 Task: Create a board button that put to URL "https://openai.com/blog/chatgpt".
Action: Mouse moved to (966, 79)
Screenshot: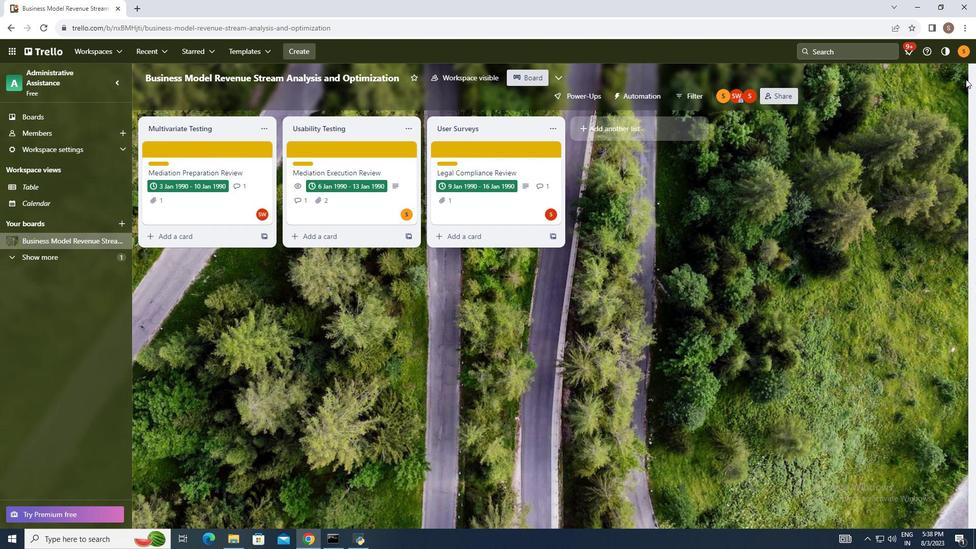 
Action: Mouse pressed left at (966, 79)
Screenshot: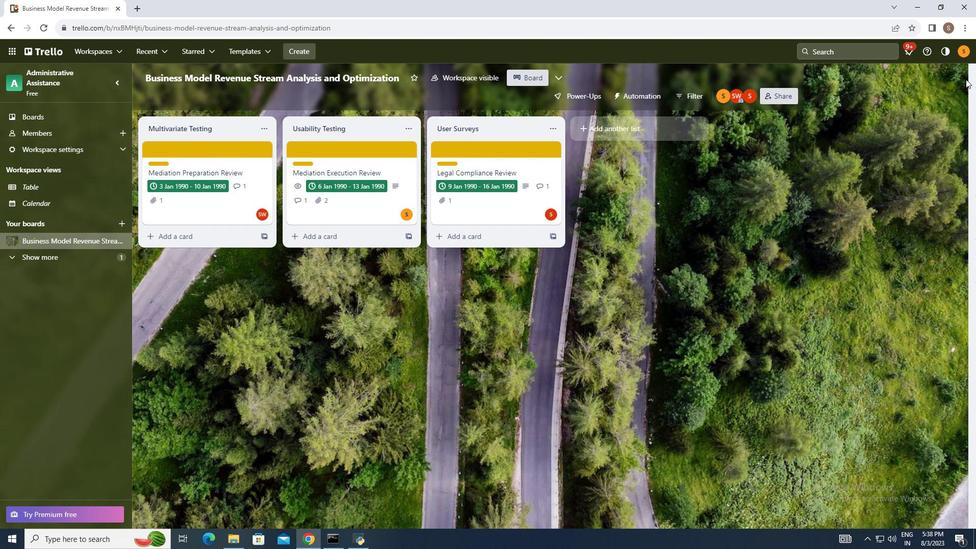 
Action: Mouse moved to (876, 219)
Screenshot: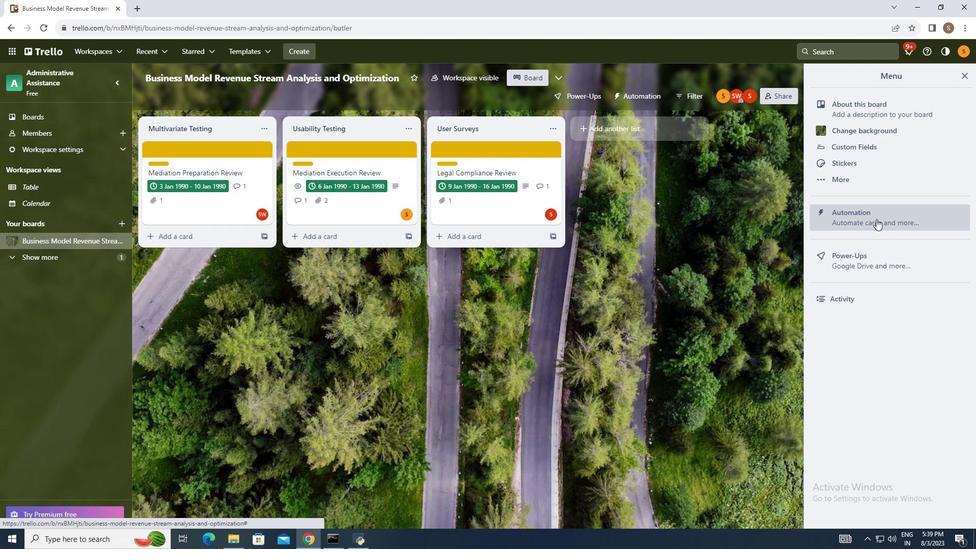 
Action: Mouse pressed left at (876, 219)
Screenshot: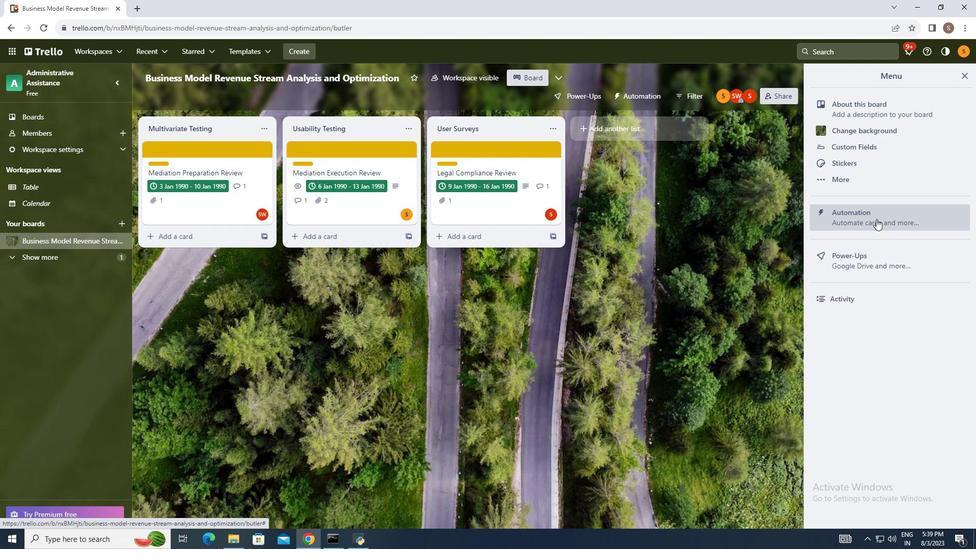 
Action: Mouse moved to (204, 287)
Screenshot: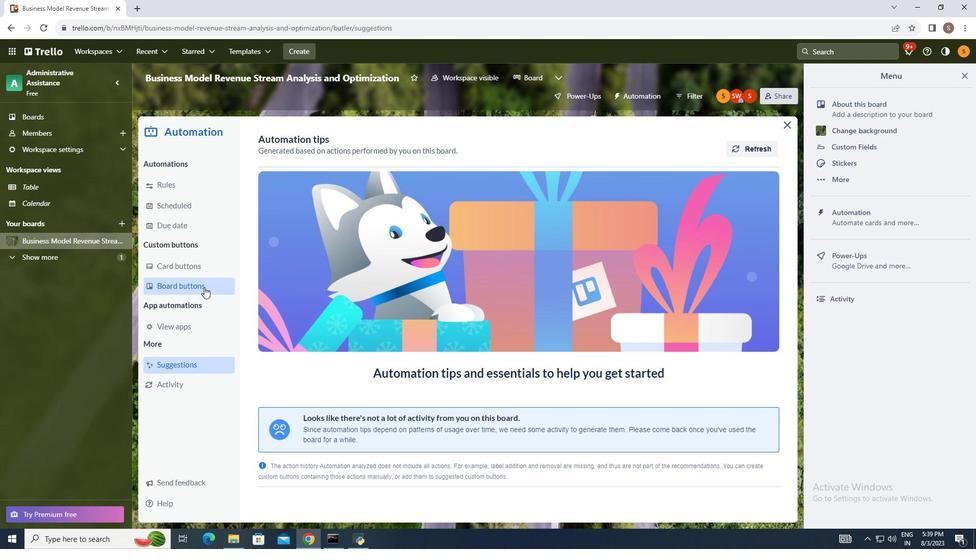 
Action: Mouse pressed left at (204, 287)
Screenshot: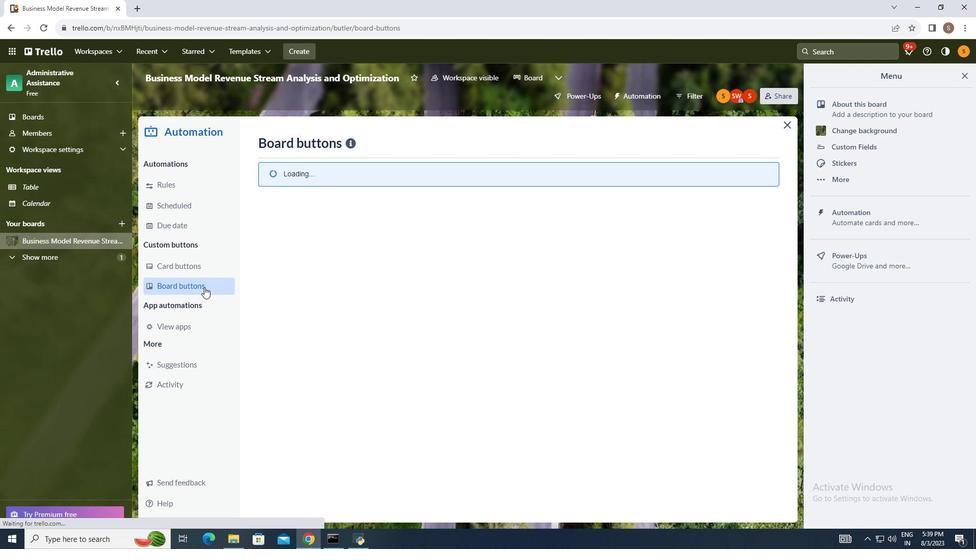 
Action: Mouse moved to (749, 144)
Screenshot: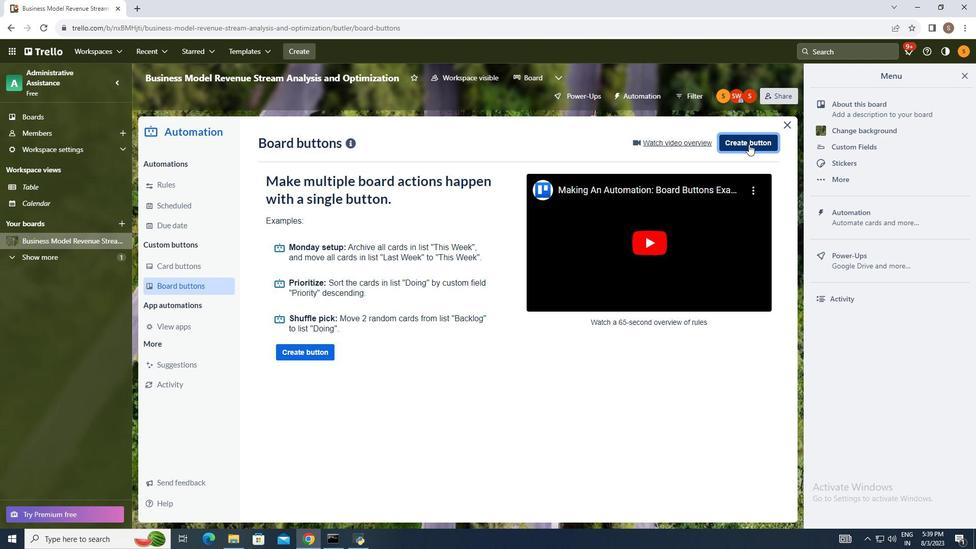 
Action: Mouse pressed left at (749, 144)
Screenshot: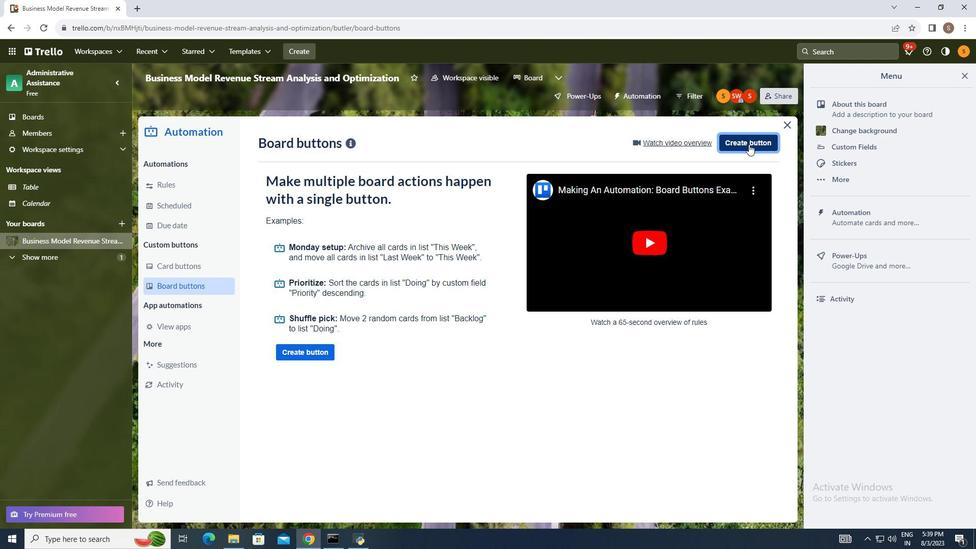 
Action: Mouse moved to (516, 284)
Screenshot: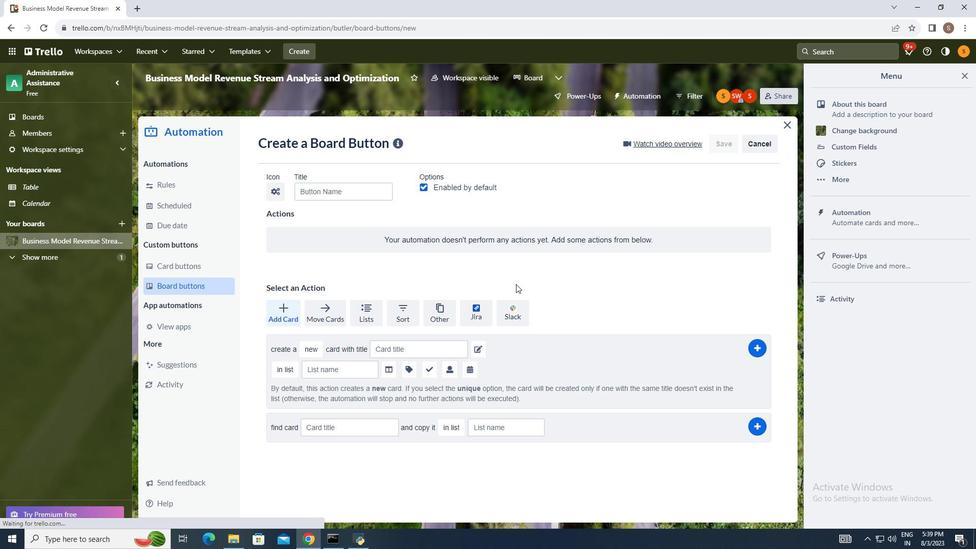 
Action: Mouse pressed left at (516, 284)
Screenshot: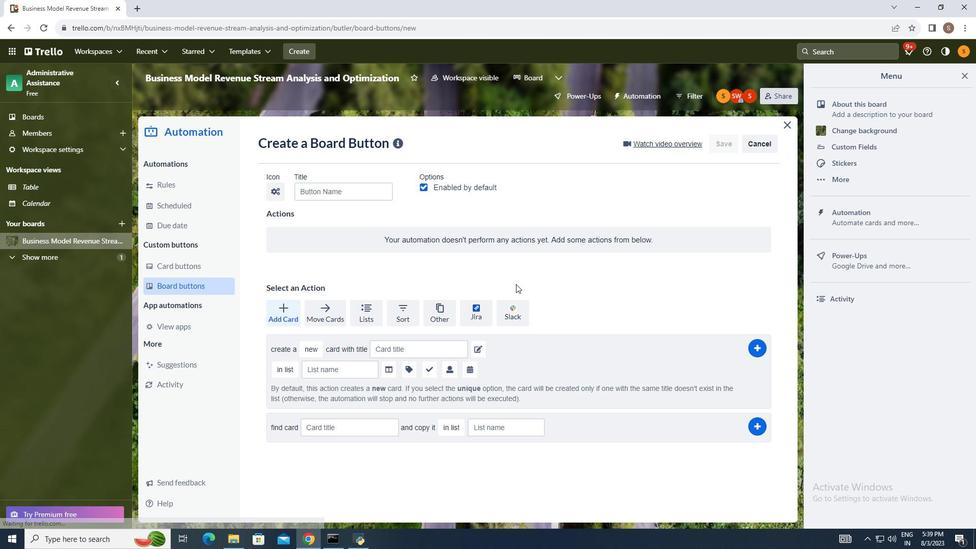 
Action: Mouse moved to (440, 309)
Screenshot: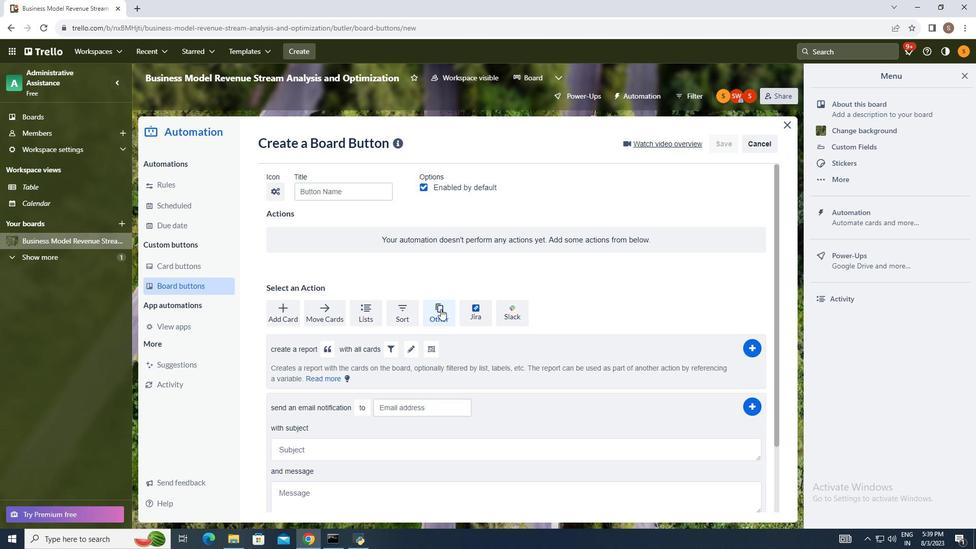 
Action: Mouse pressed left at (440, 309)
Screenshot: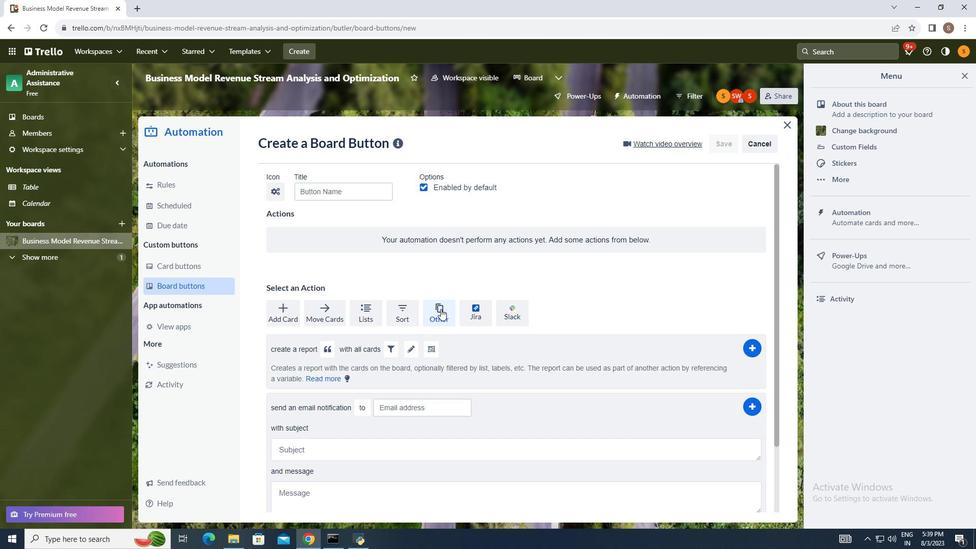 
Action: Mouse moved to (327, 421)
Screenshot: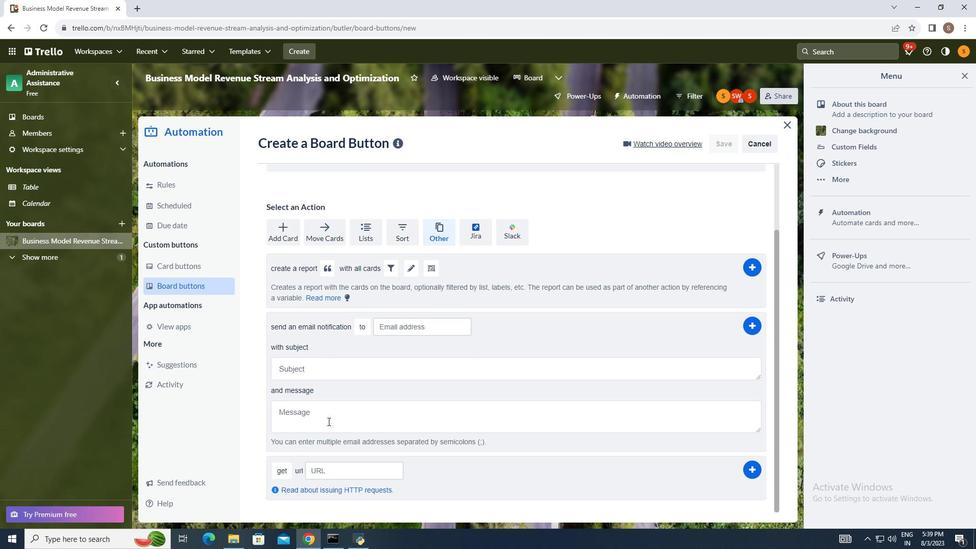 
Action: Mouse scrolled (327, 420) with delta (0, 0)
Screenshot: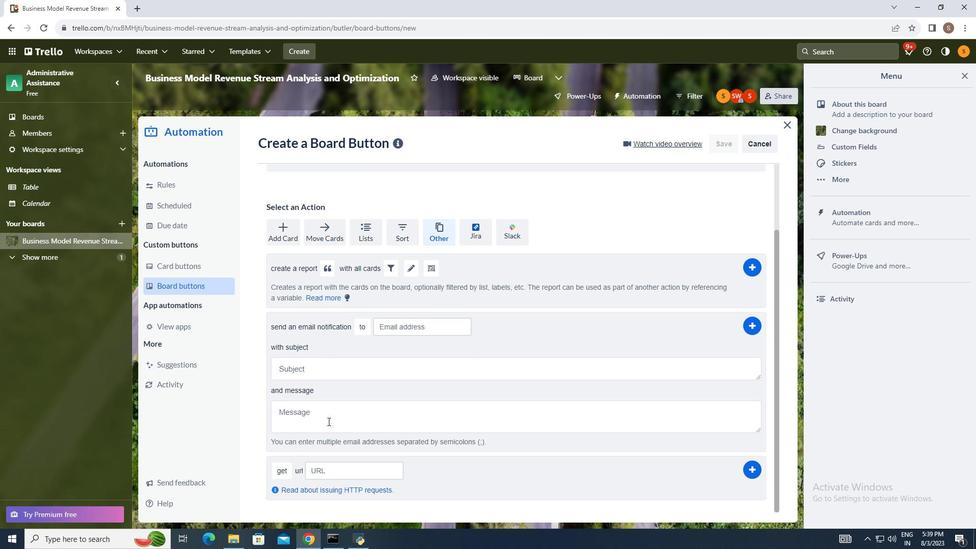 
Action: Mouse scrolled (327, 420) with delta (0, 0)
Screenshot: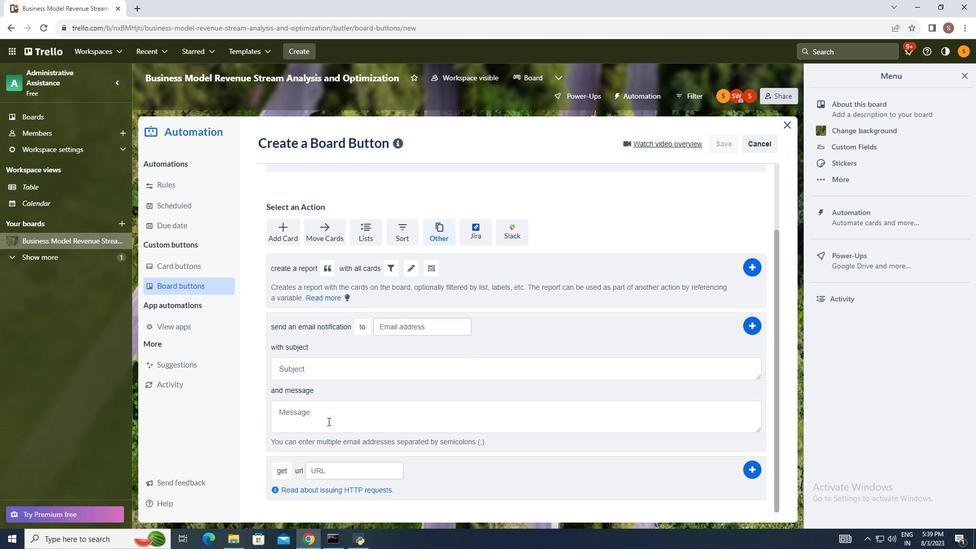 
Action: Mouse moved to (327, 421)
Screenshot: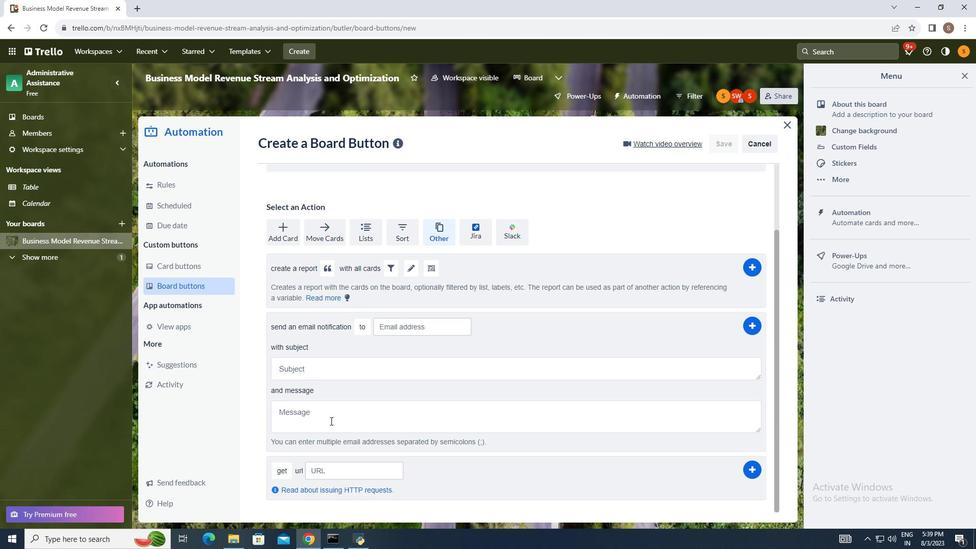 
Action: Mouse scrolled (327, 421) with delta (0, 0)
Screenshot: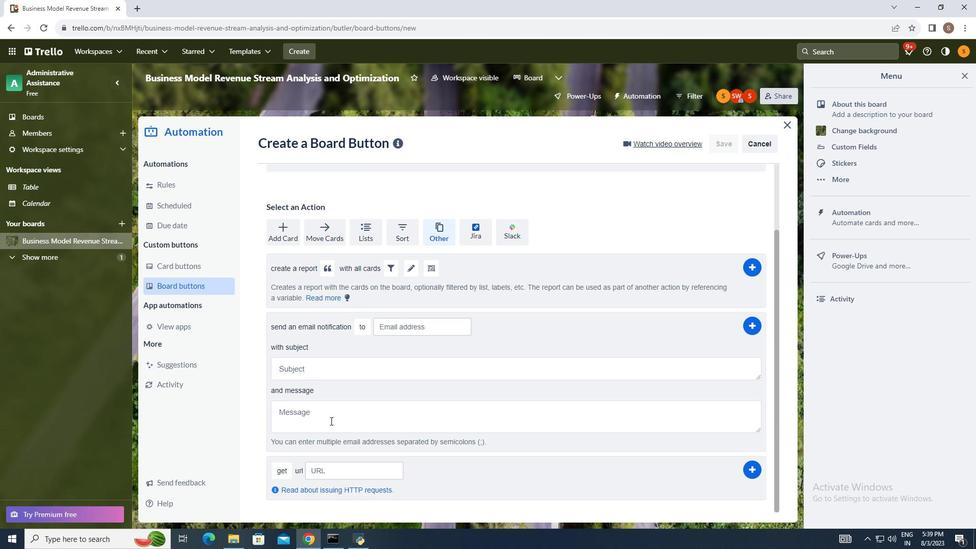 
Action: Mouse moved to (328, 421)
Screenshot: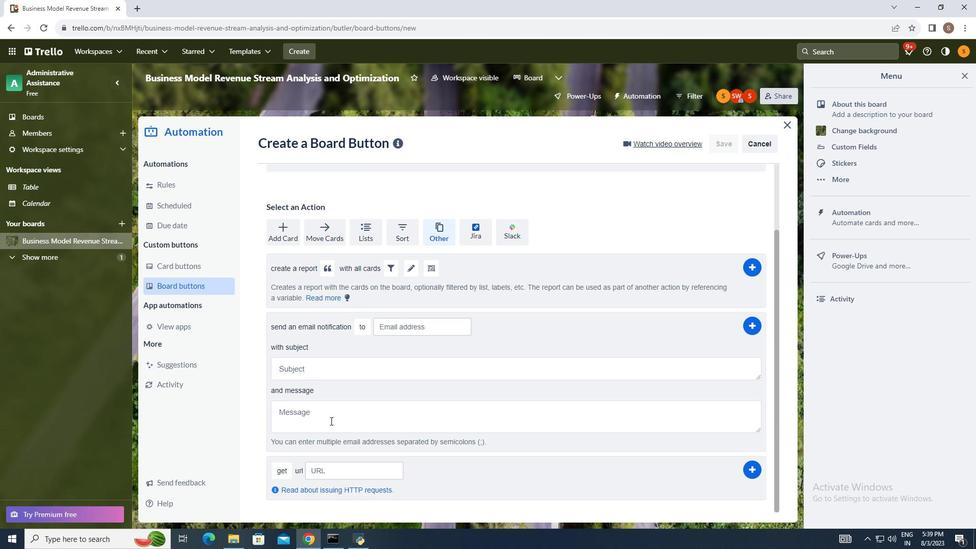 
Action: Mouse scrolled (328, 421) with delta (0, 0)
Screenshot: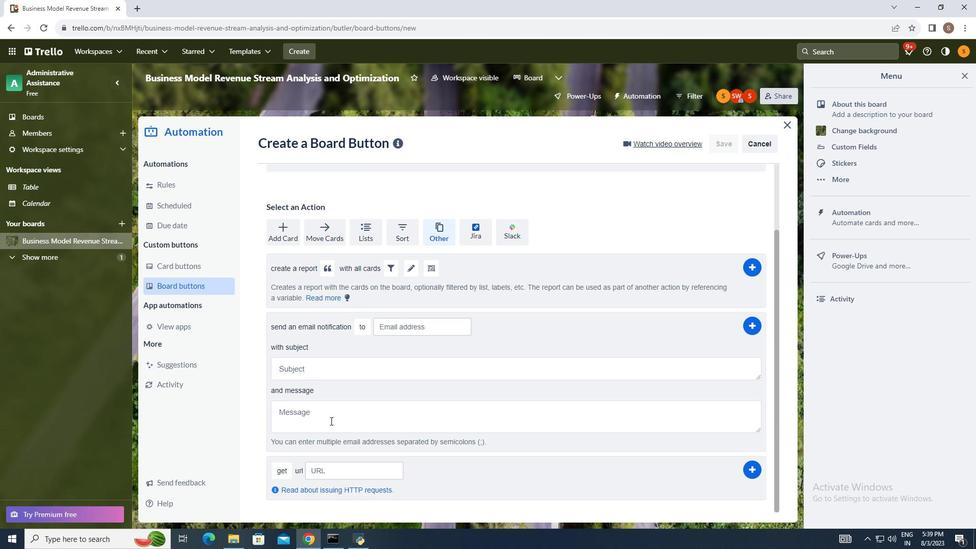 
Action: Mouse scrolled (328, 421) with delta (0, 0)
Screenshot: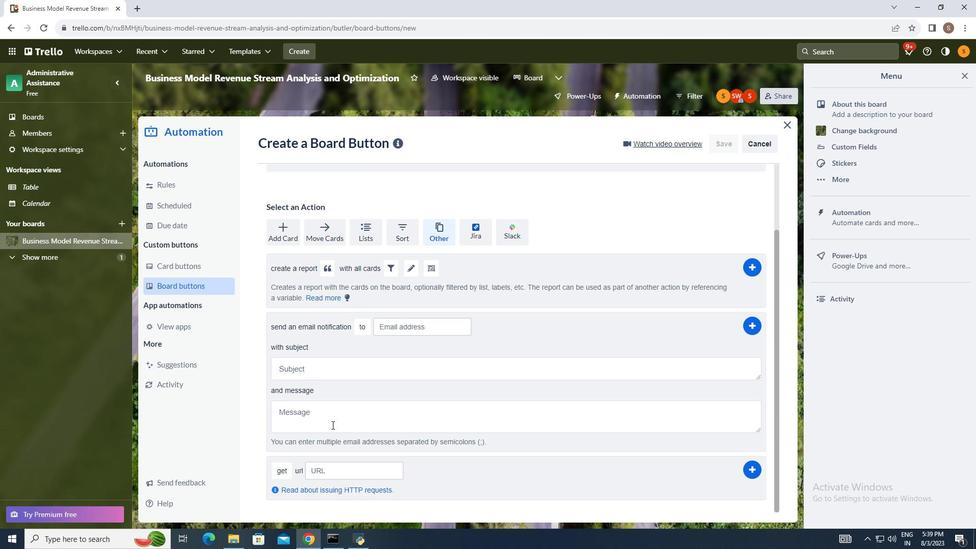 
Action: Mouse moved to (278, 467)
Screenshot: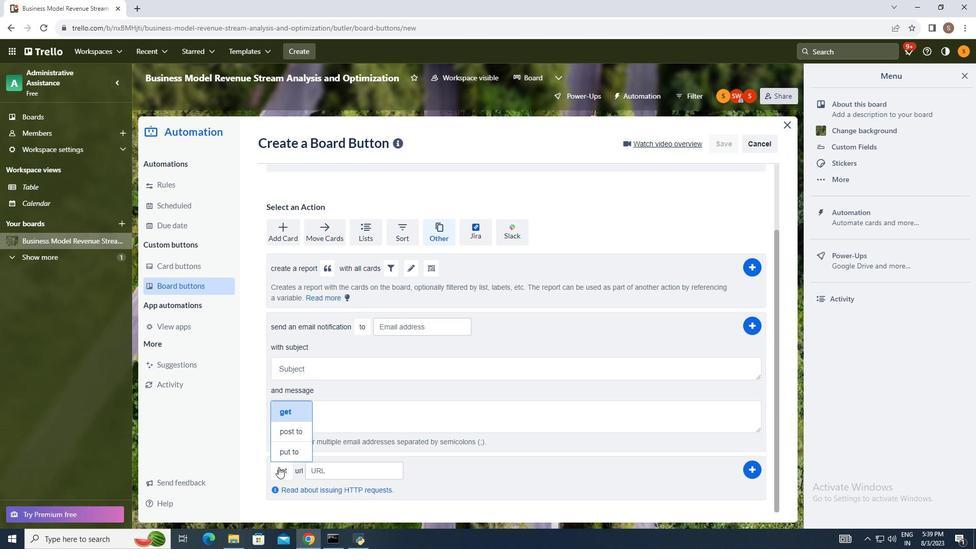 
Action: Mouse pressed left at (278, 467)
Screenshot: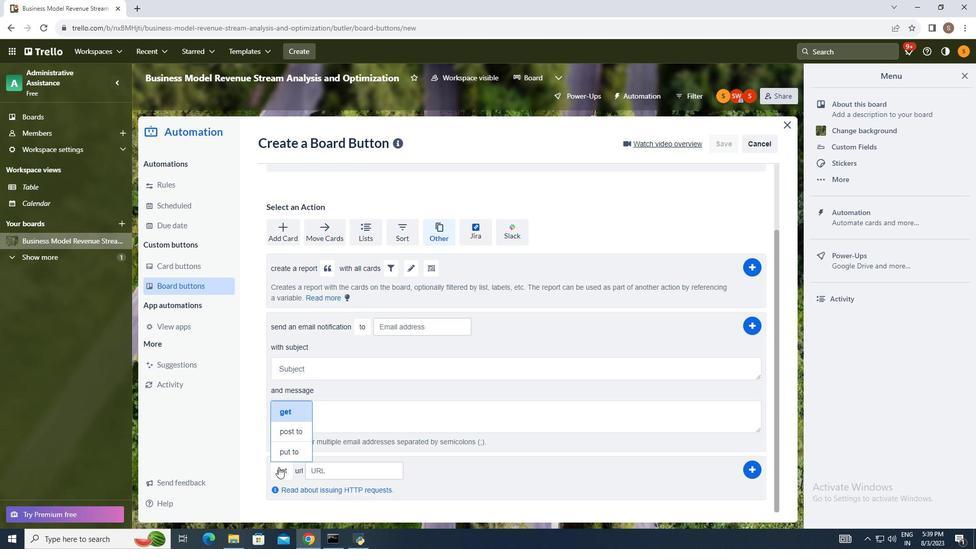 
Action: Mouse moved to (283, 450)
Screenshot: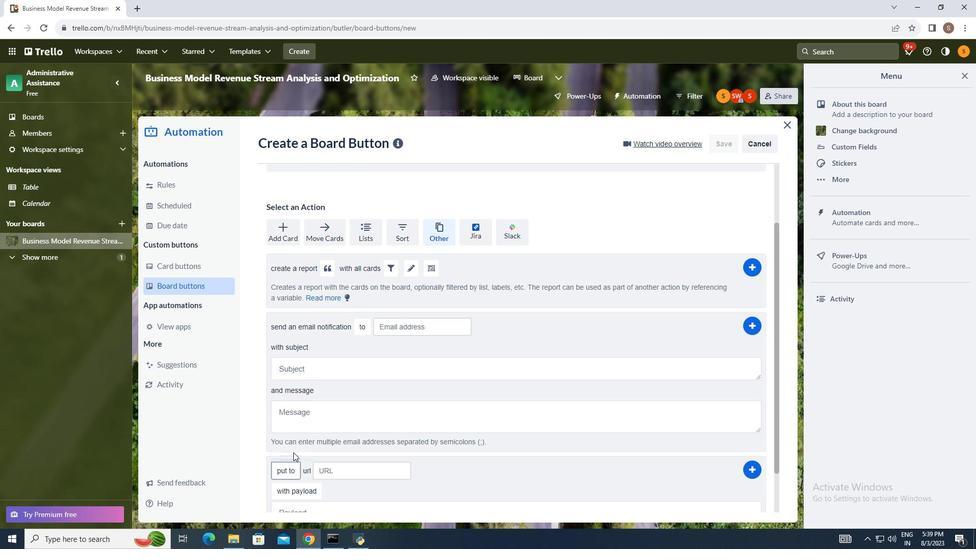 
Action: Mouse pressed left at (283, 450)
Screenshot: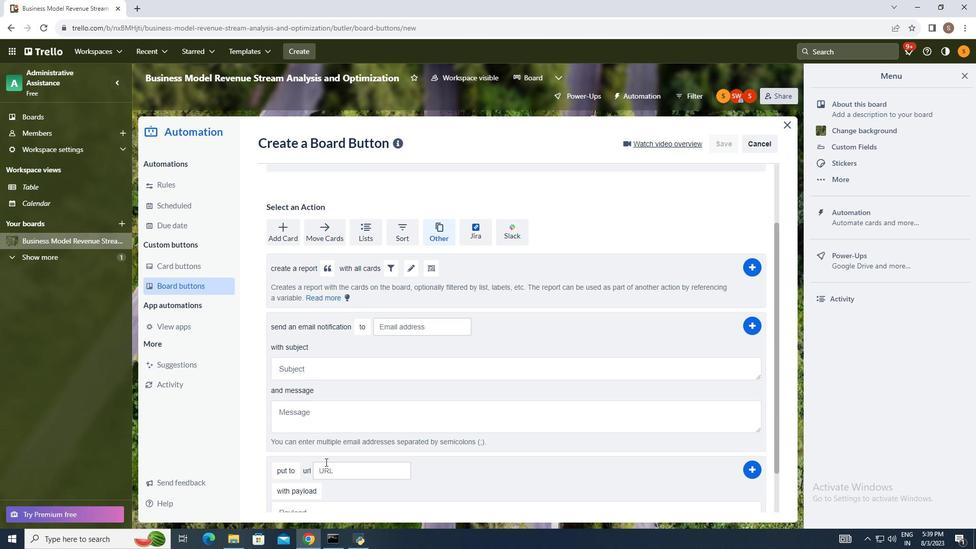 
Action: Mouse moved to (336, 469)
Screenshot: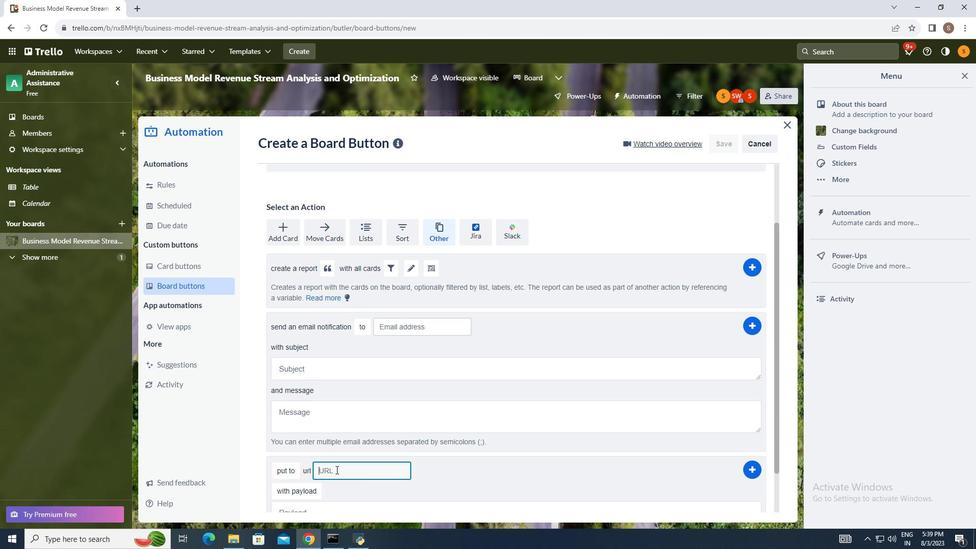
Action: Mouse pressed left at (336, 469)
Screenshot: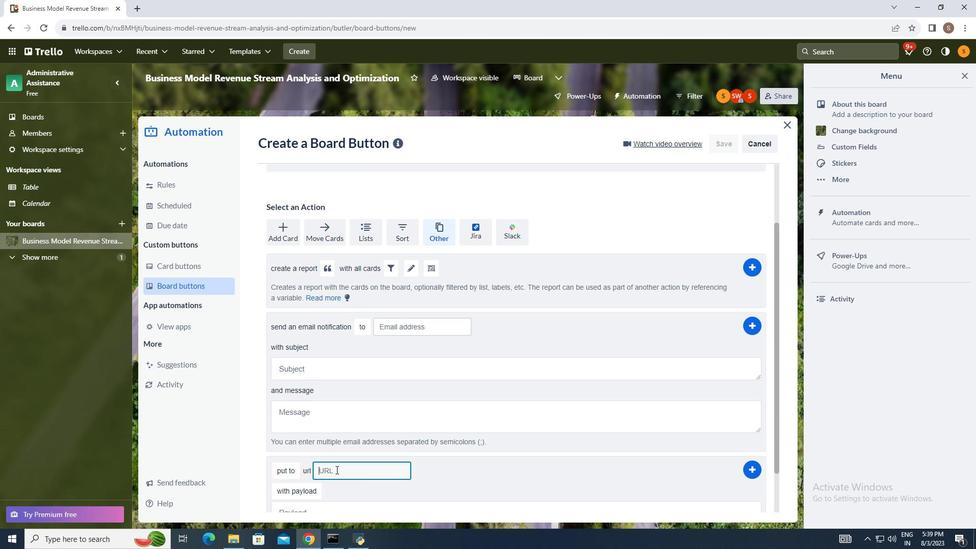 
Action: Key pressed ctrl+V
Screenshot: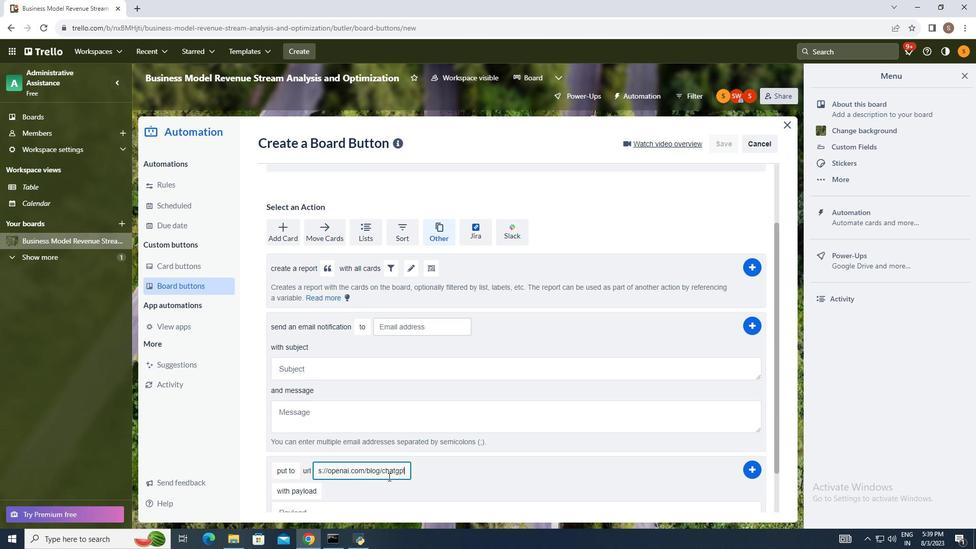 
Action: Mouse moved to (753, 471)
Screenshot: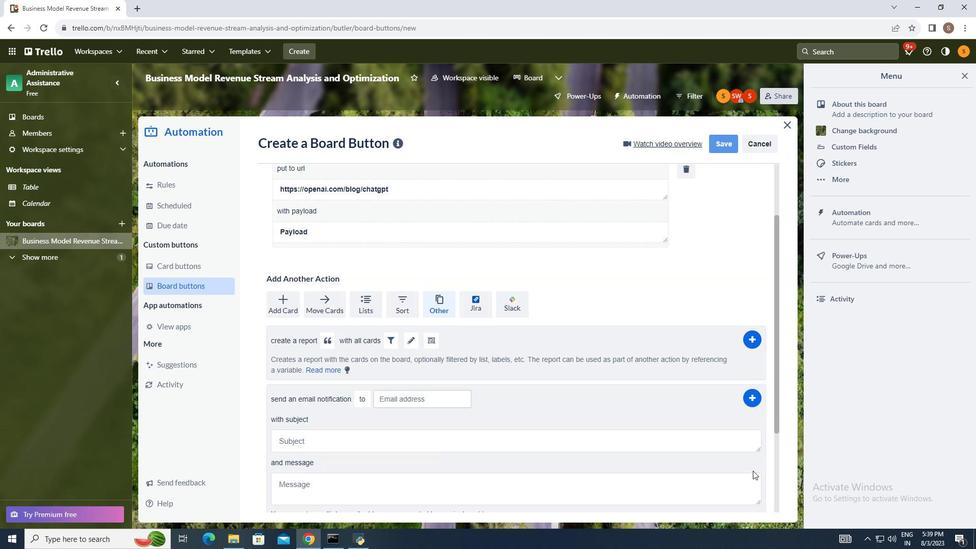 
Action: Mouse pressed left at (753, 471)
Screenshot: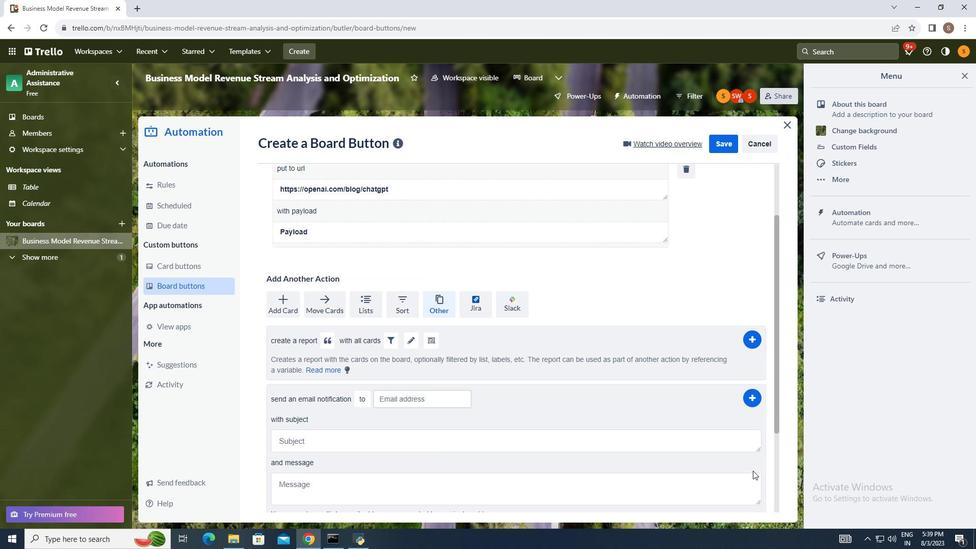 
Action: Mouse moved to (713, 430)
Screenshot: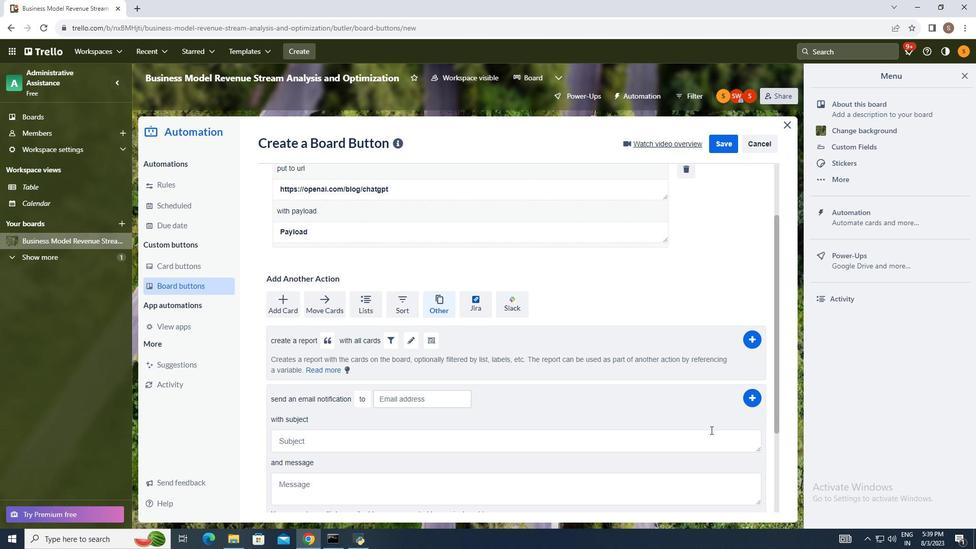 
